 Task: Select the Jordan Time as time zone for the schedule.
Action: Mouse moved to (87, 134)
Screenshot: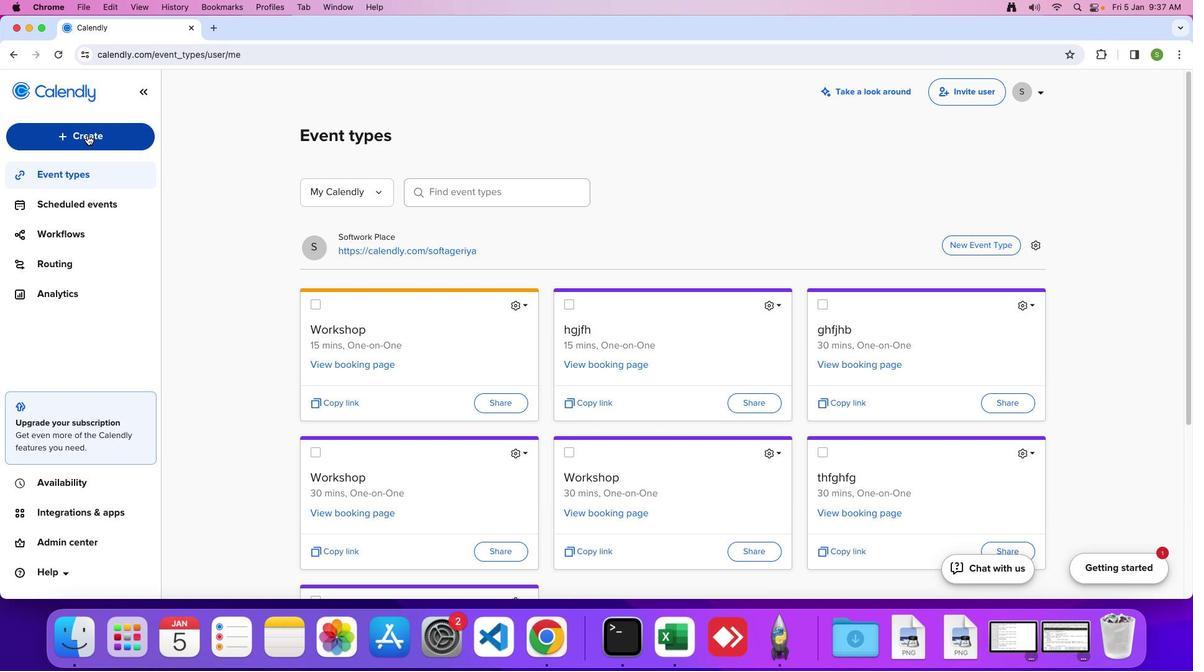 
Action: Mouse pressed left at (87, 134)
Screenshot: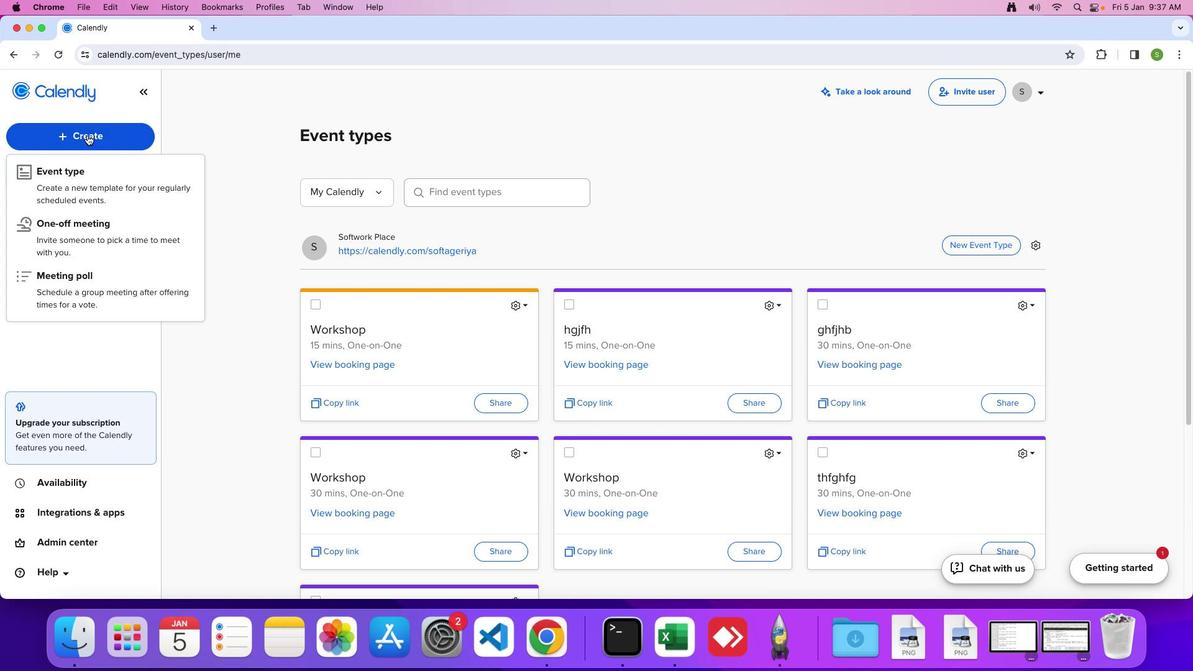 
Action: Mouse moved to (77, 246)
Screenshot: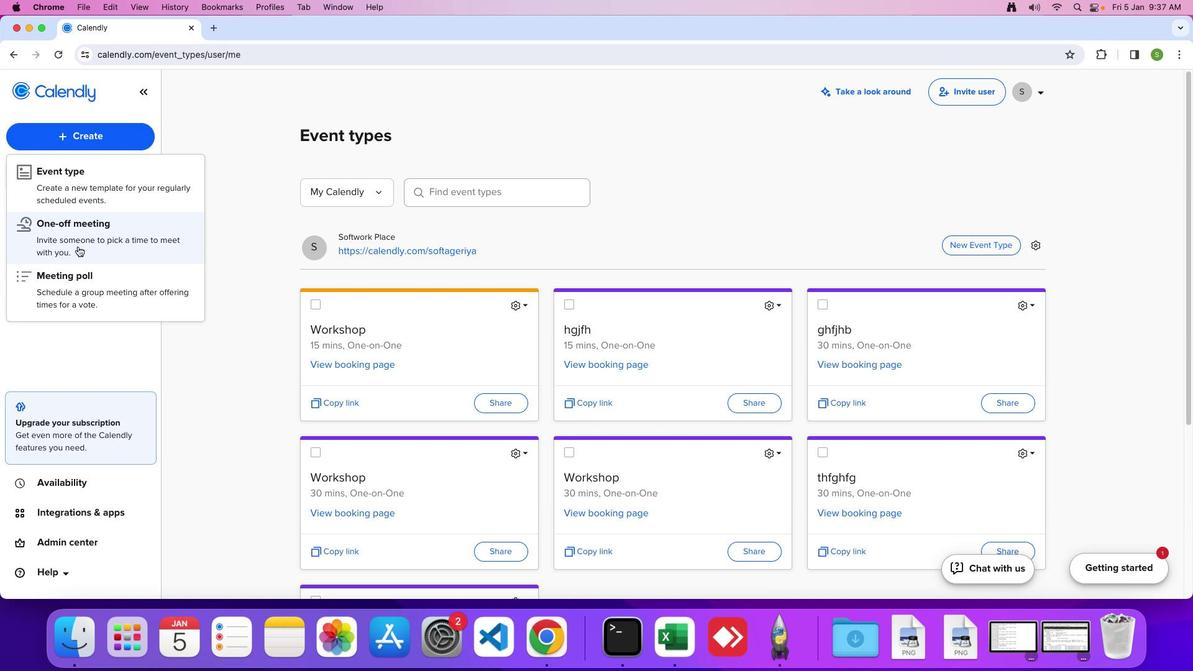 
Action: Mouse pressed left at (77, 246)
Screenshot: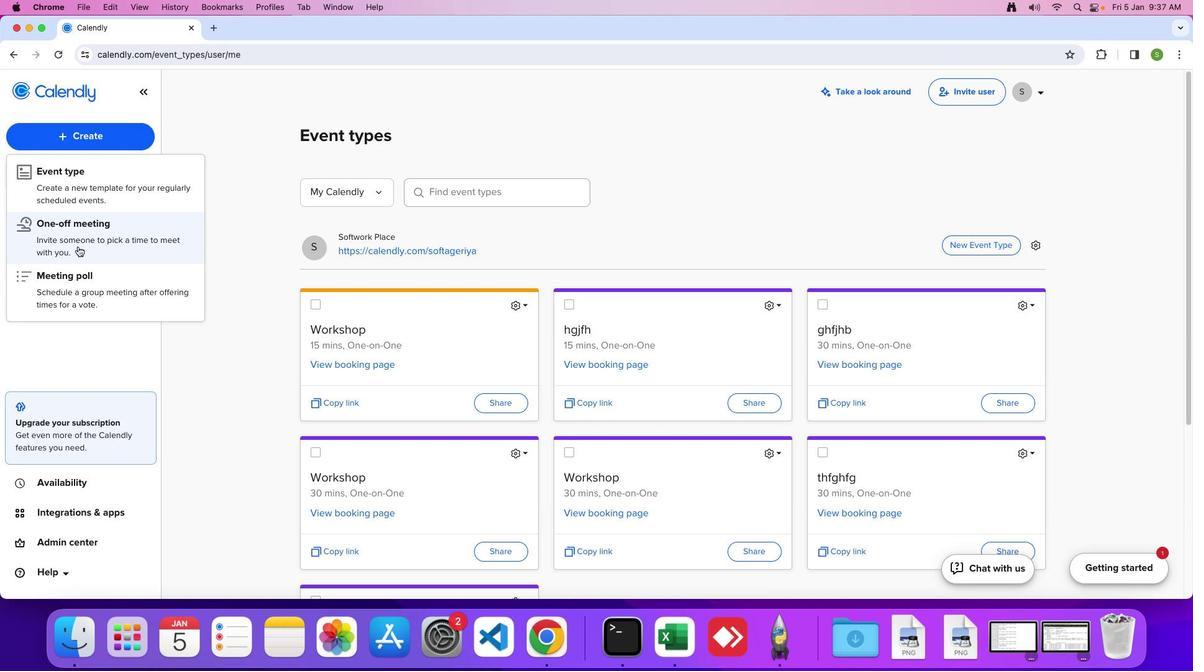 
Action: Mouse moved to (79, 155)
Screenshot: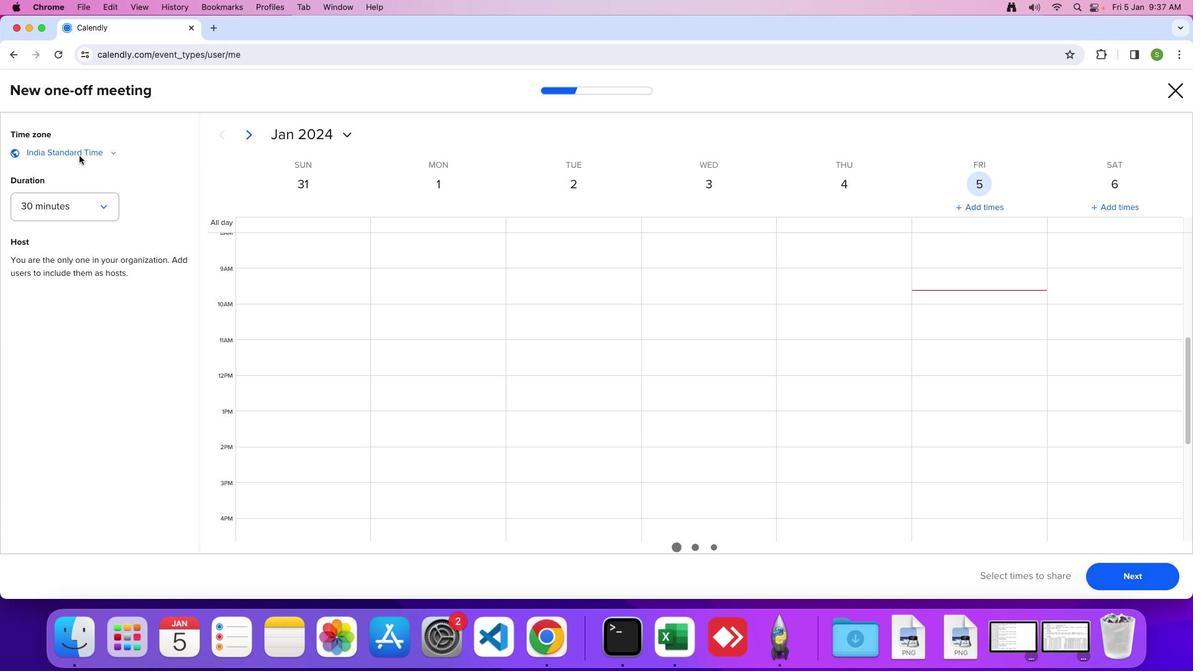 
Action: Mouse pressed left at (79, 155)
Screenshot: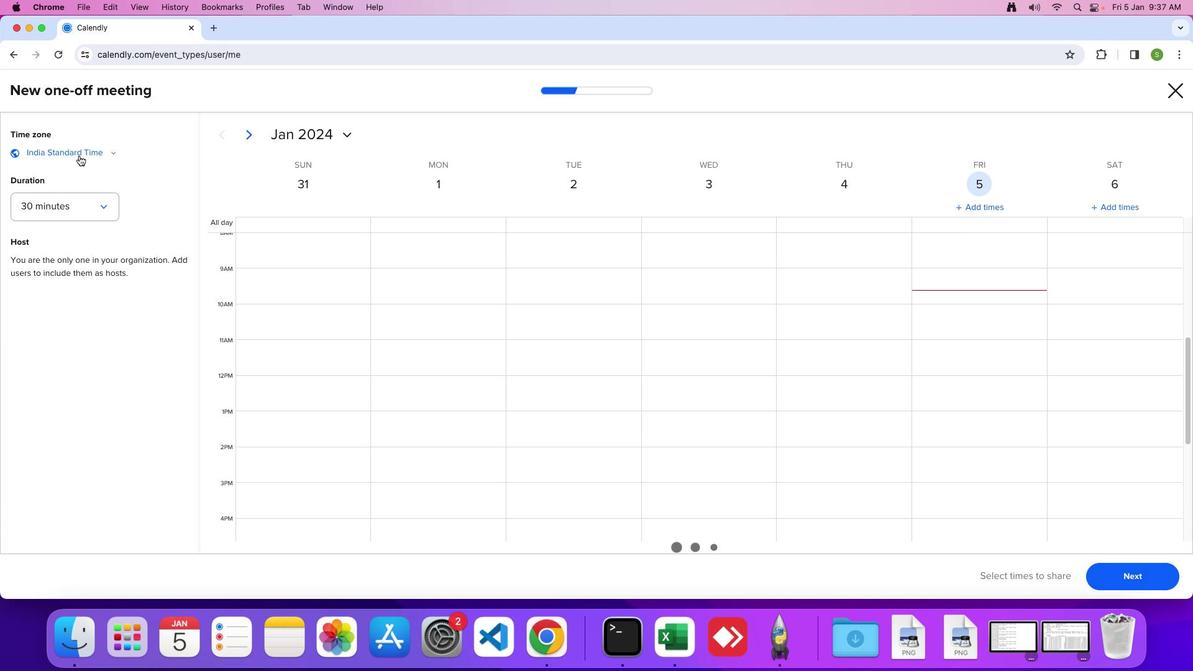 
Action: Mouse moved to (105, 293)
Screenshot: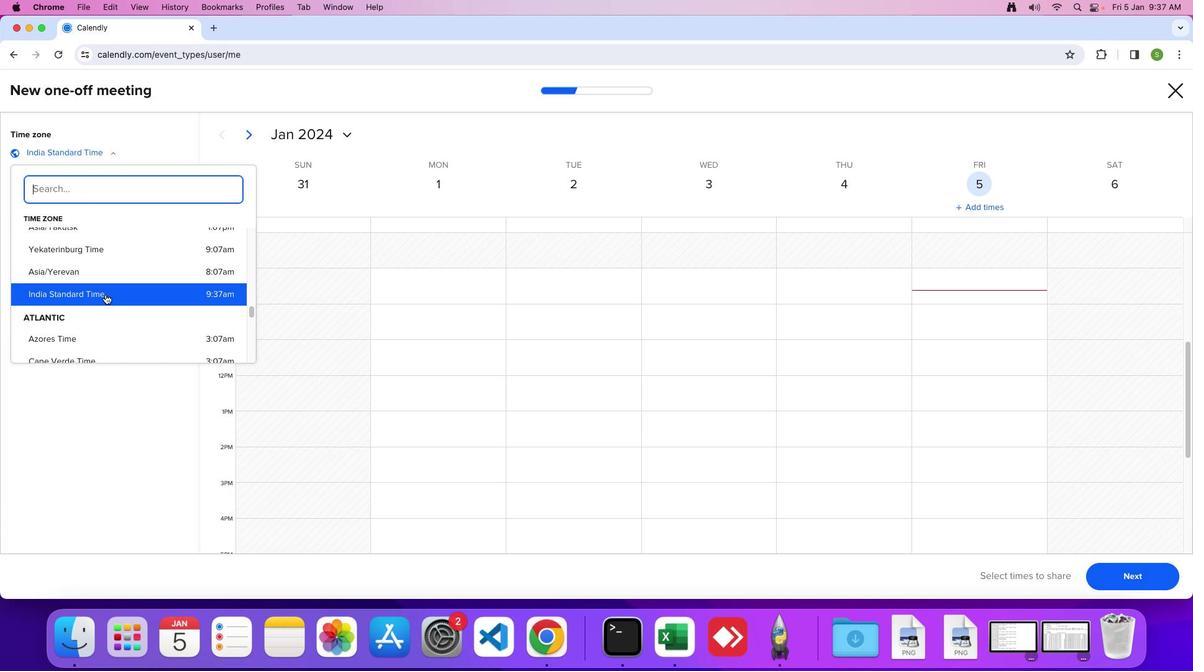 
Action: Mouse scrolled (105, 293) with delta (0, 0)
Screenshot: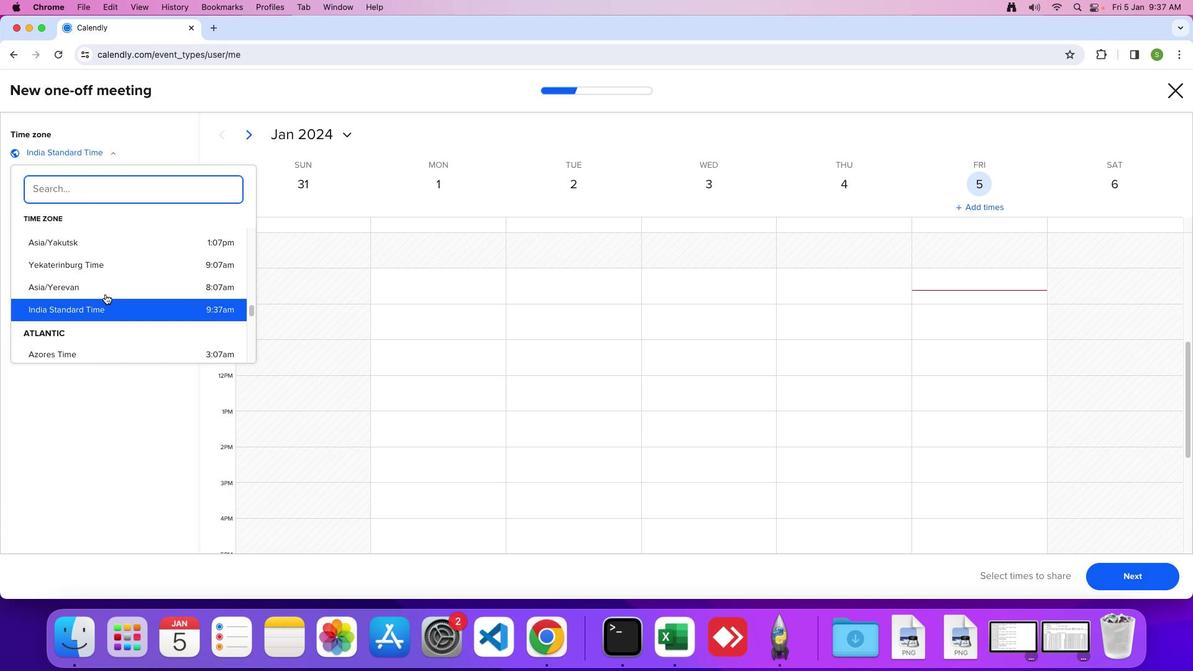 
Action: Mouse scrolled (105, 293) with delta (0, 0)
Screenshot: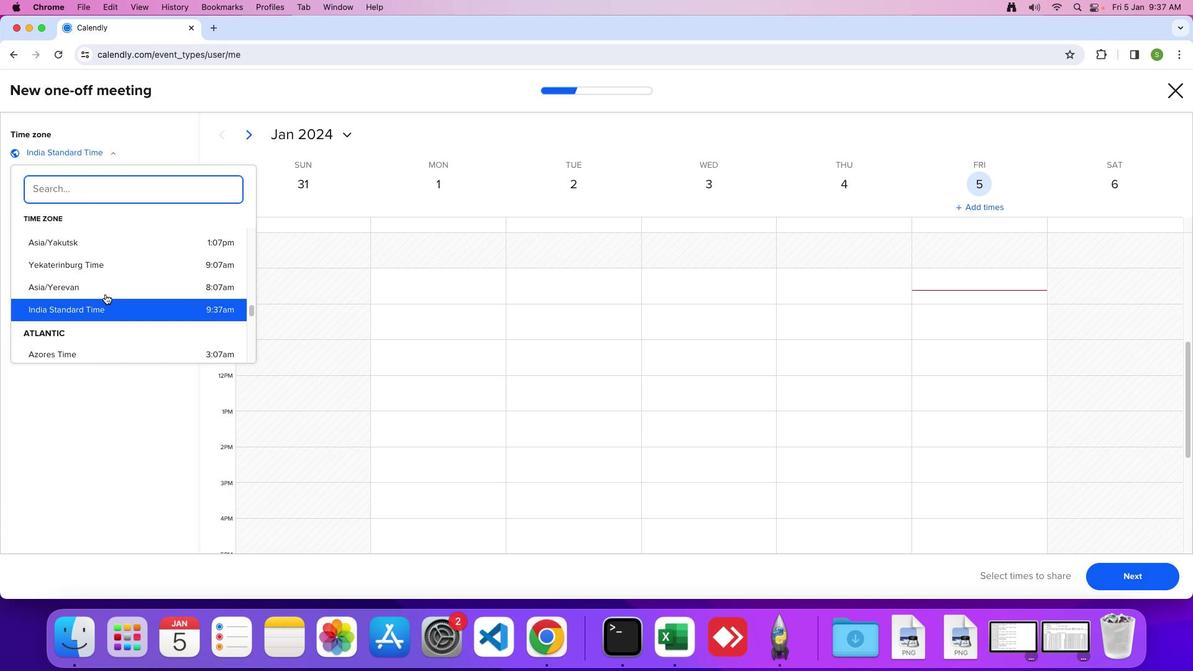 
Action: Mouse scrolled (105, 293) with delta (0, 0)
Screenshot: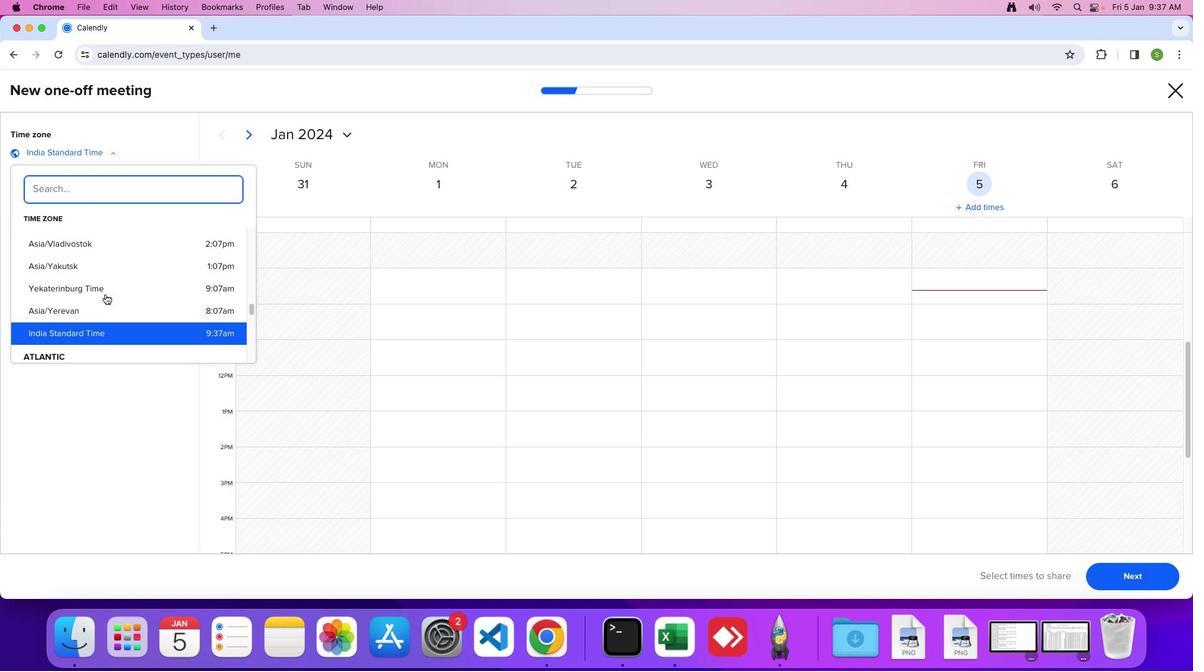 
Action: Mouse scrolled (105, 293) with delta (0, 0)
Screenshot: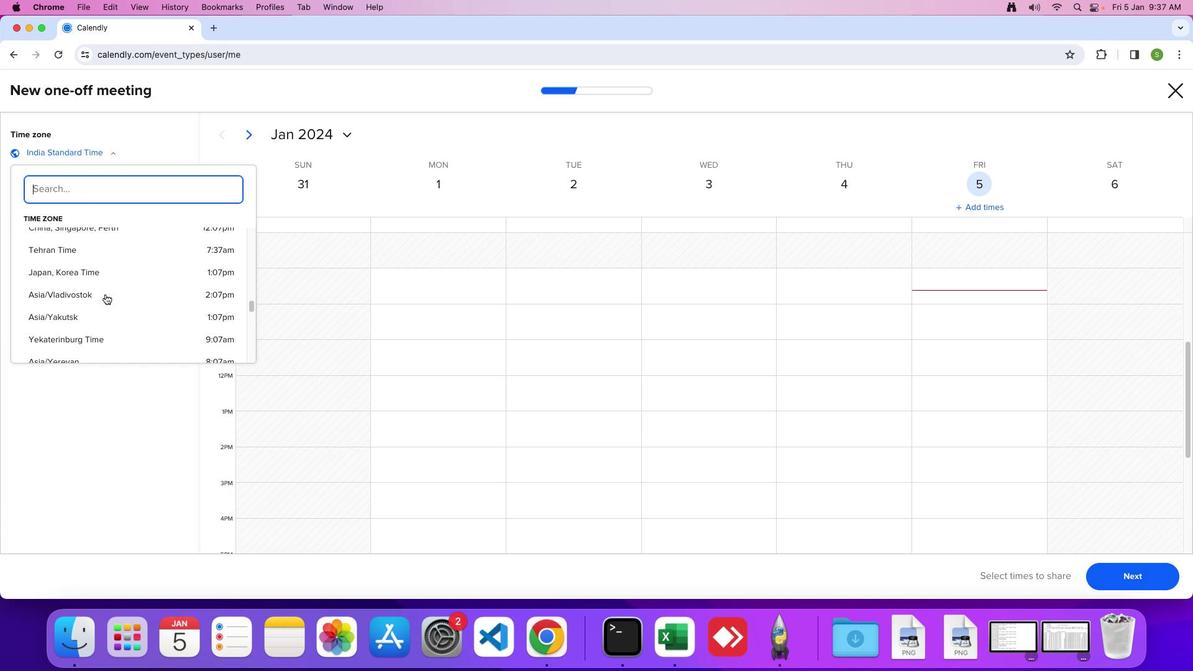 
Action: Mouse scrolled (105, 293) with delta (0, 2)
Screenshot: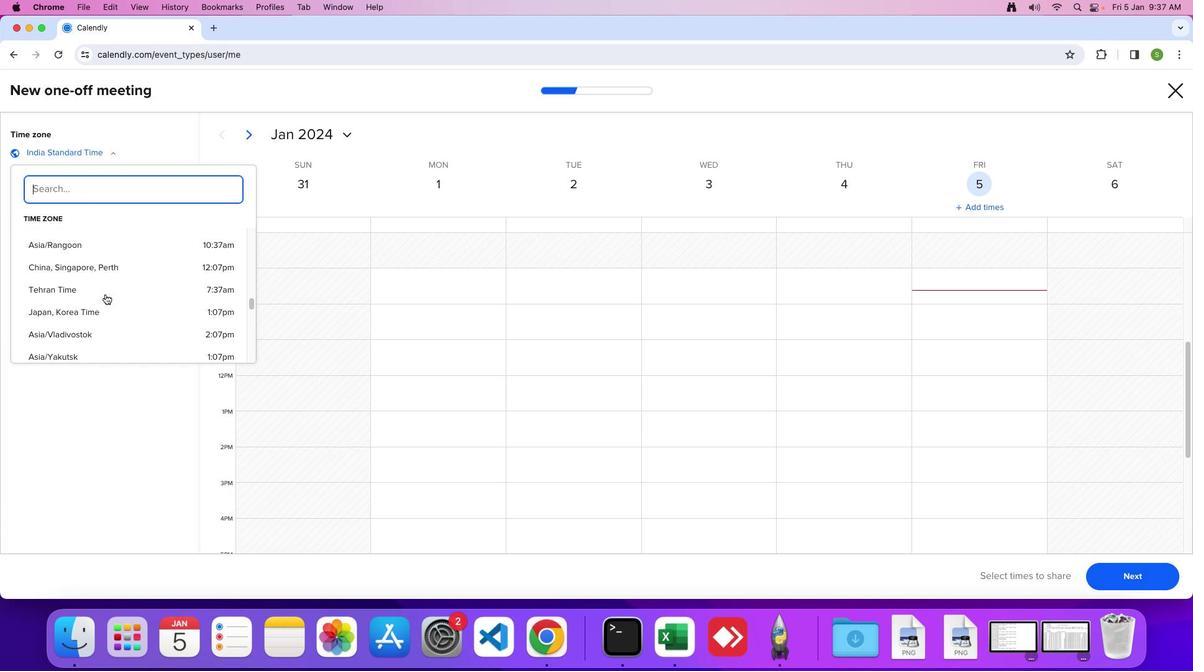 
Action: Mouse scrolled (105, 293) with delta (0, 0)
Screenshot: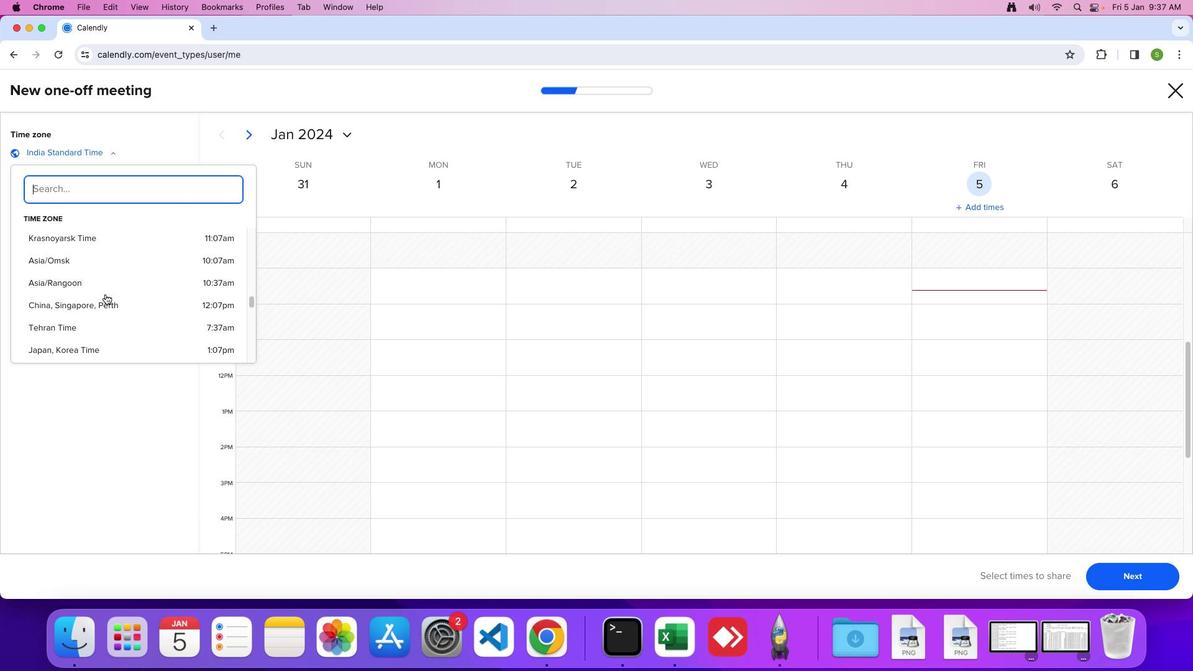 
Action: Mouse scrolled (105, 293) with delta (0, 0)
Screenshot: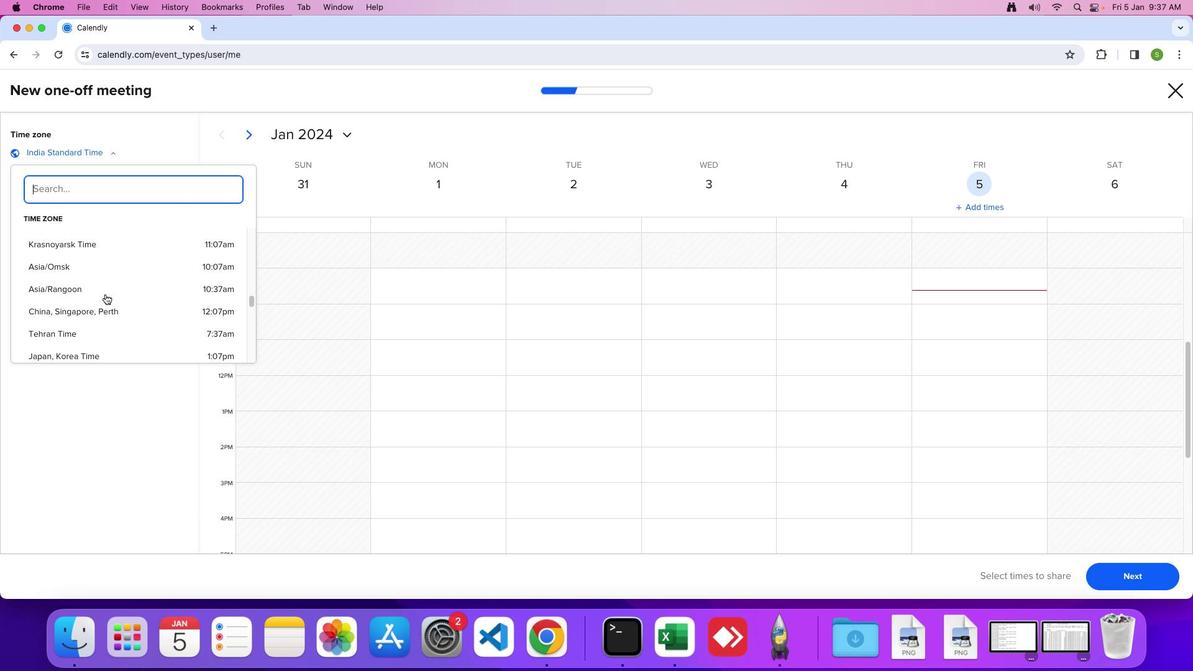 
Action: Mouse scrolled (105, 293) with delta (0, 0)
Screenshot: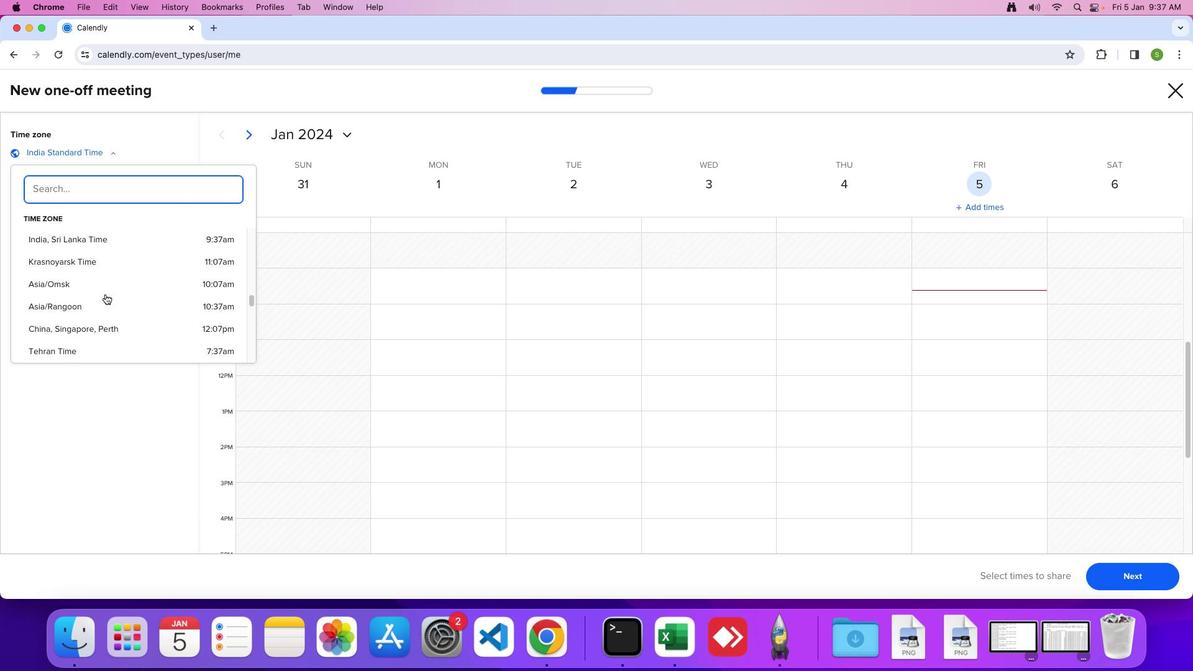 
Action: Mouse scrolled (105, 293) with delta (0, 0)
Screenshot: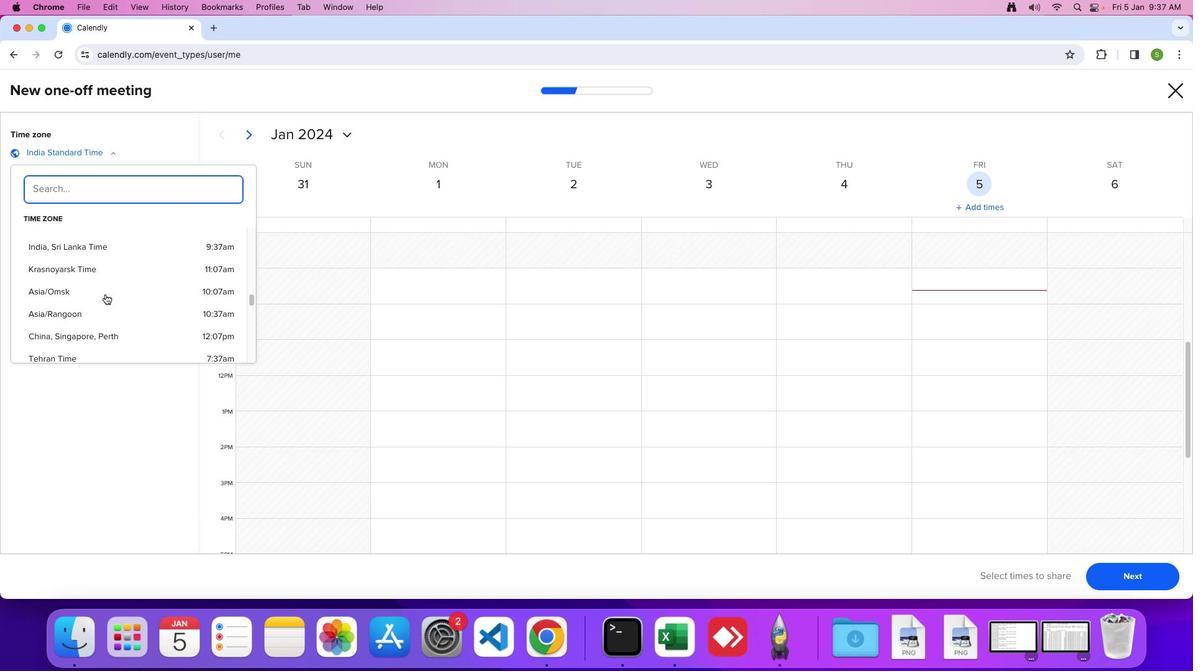 
Action: Mouse scrolled (105, 293) with delta (0, 0)
Screenshot: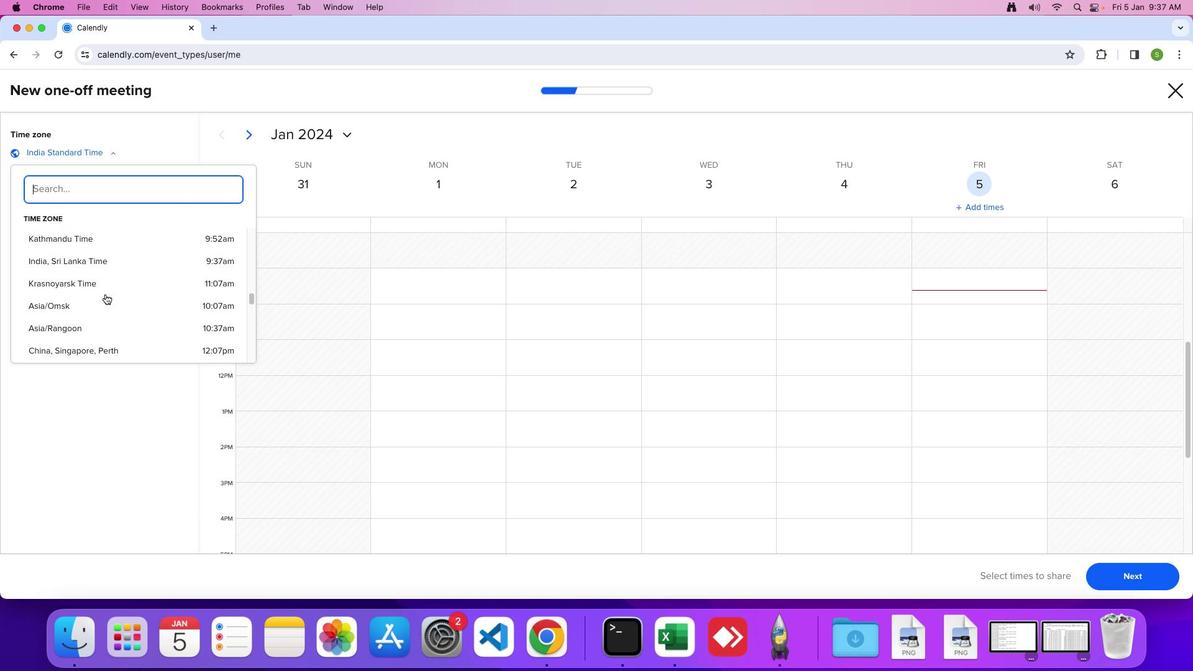 
Action: Mouse scrolled (105, 293) with delta (0, 0)
Screenshot: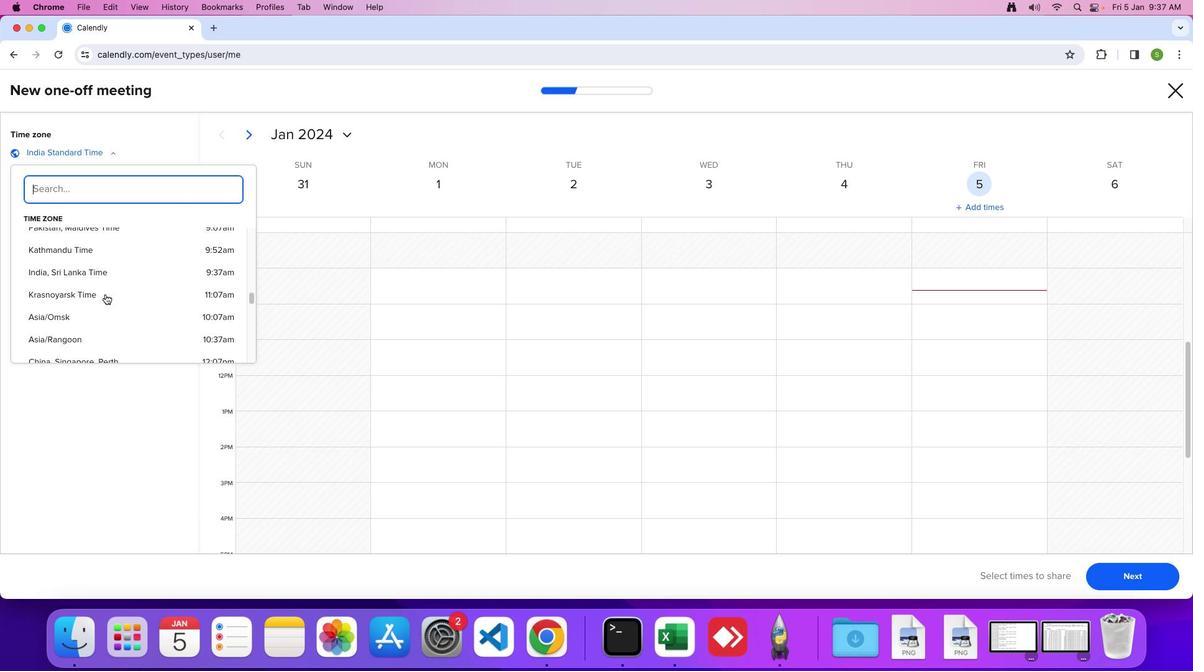 
Action: Mouse scrolled (105, 293) with delta (0, 0)
Screenshot: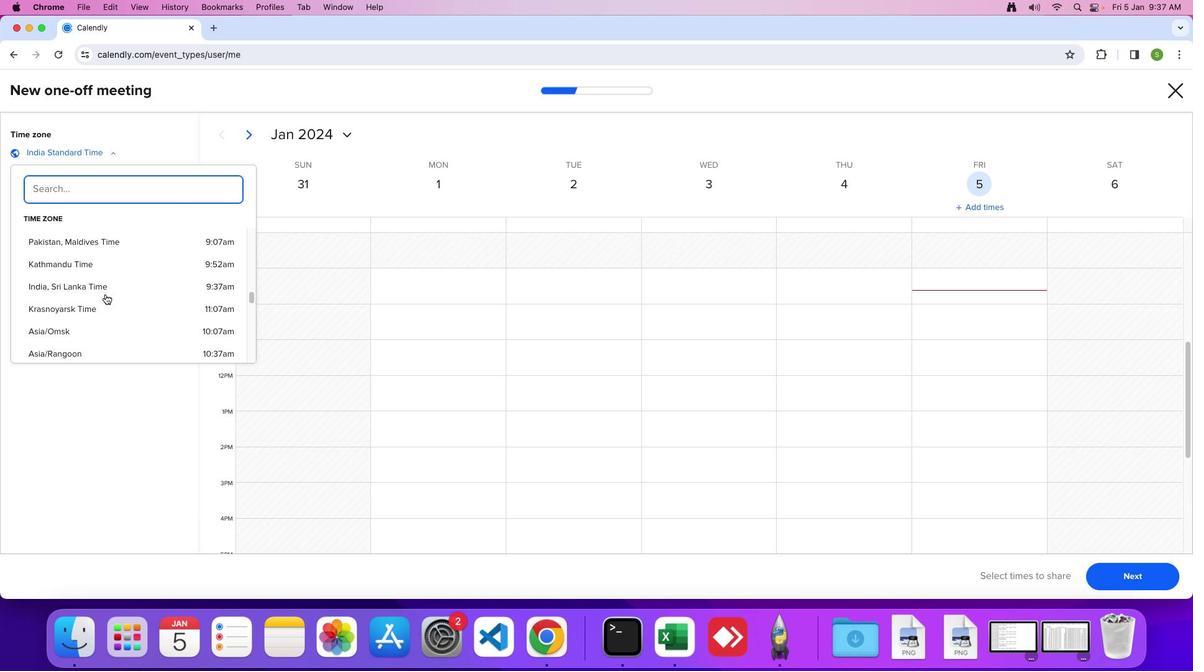 
Action: Mouse scrolled (105, 293) with delta (0, 0)
Screenshot: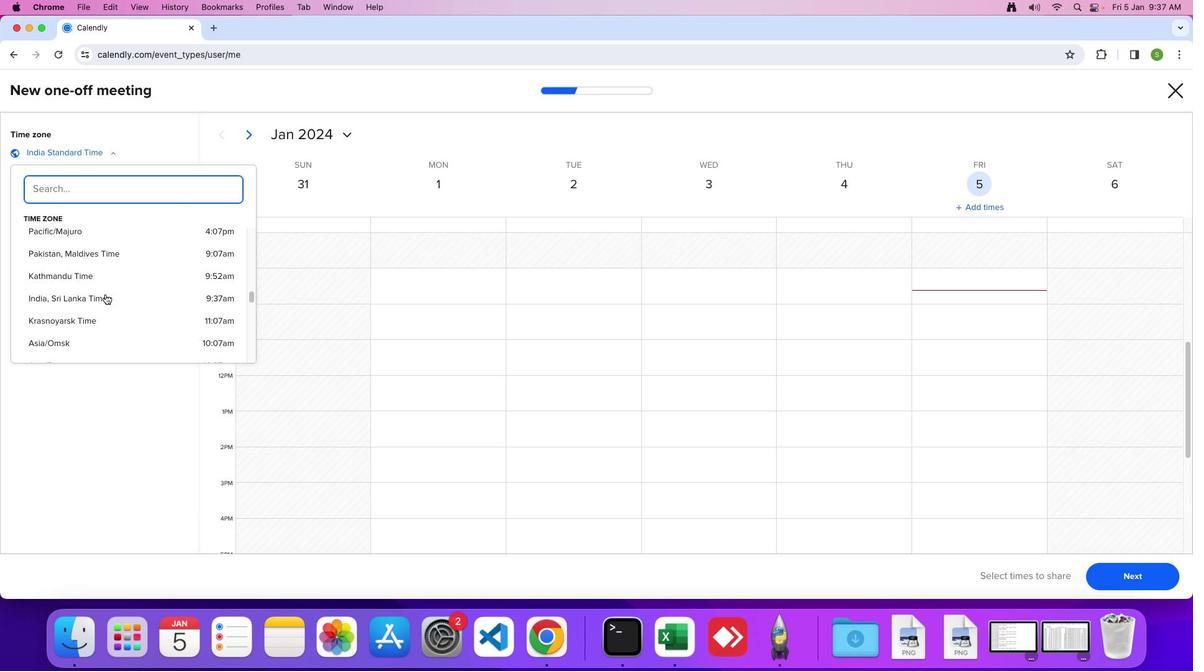 
Action: Mouse scrolled (105, 293) with delta (0, 0)
Screenshot: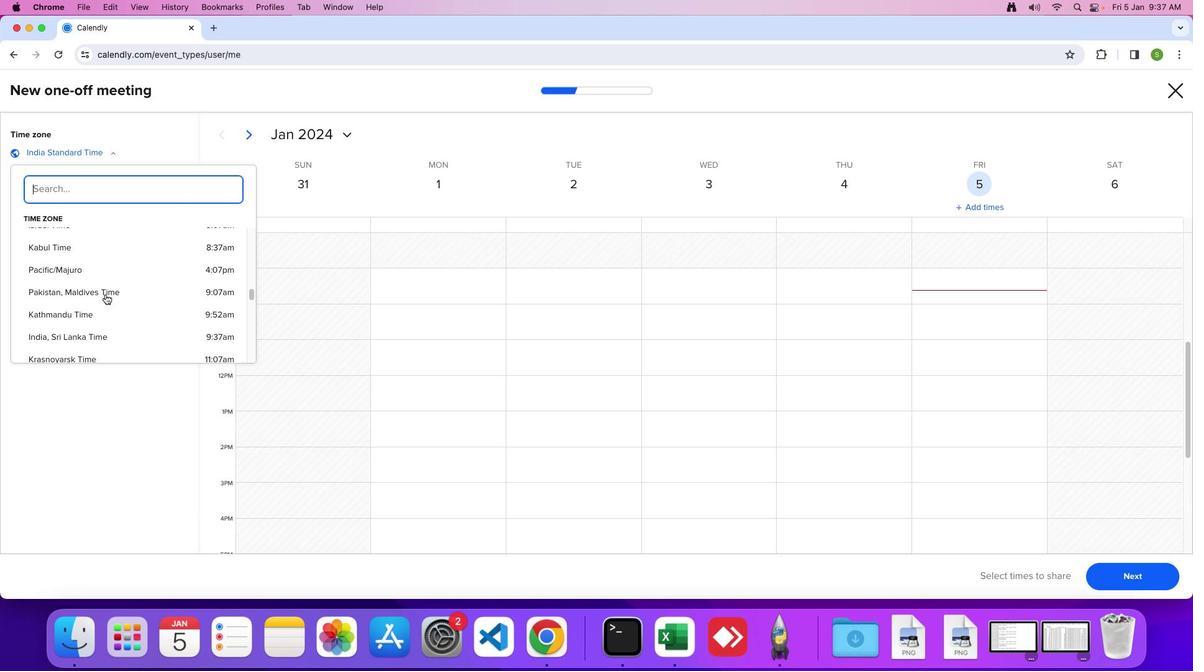
Action: Mouse scrolled (105, 293) with delta (0, 0)
Screenshot: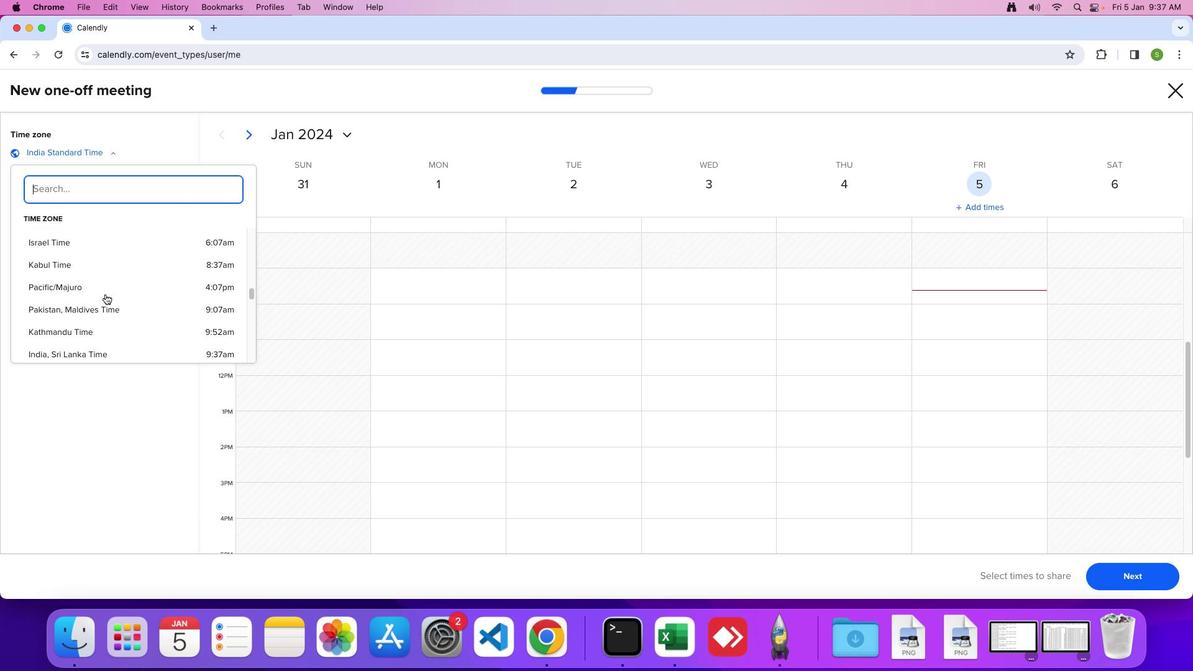 
Action: Mouse scrolled (105, 293) with delta (0, 2)
Screenshot: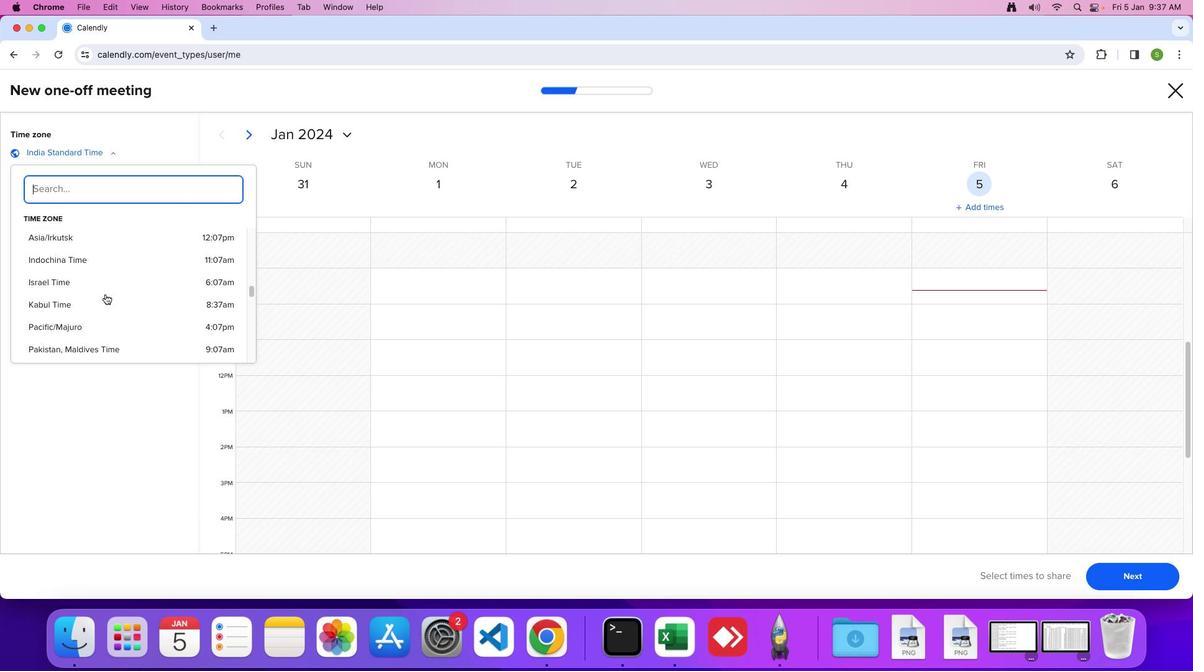 
Action: Mouse scrolled (105, 293) with delta (0, 0)
Screenshot: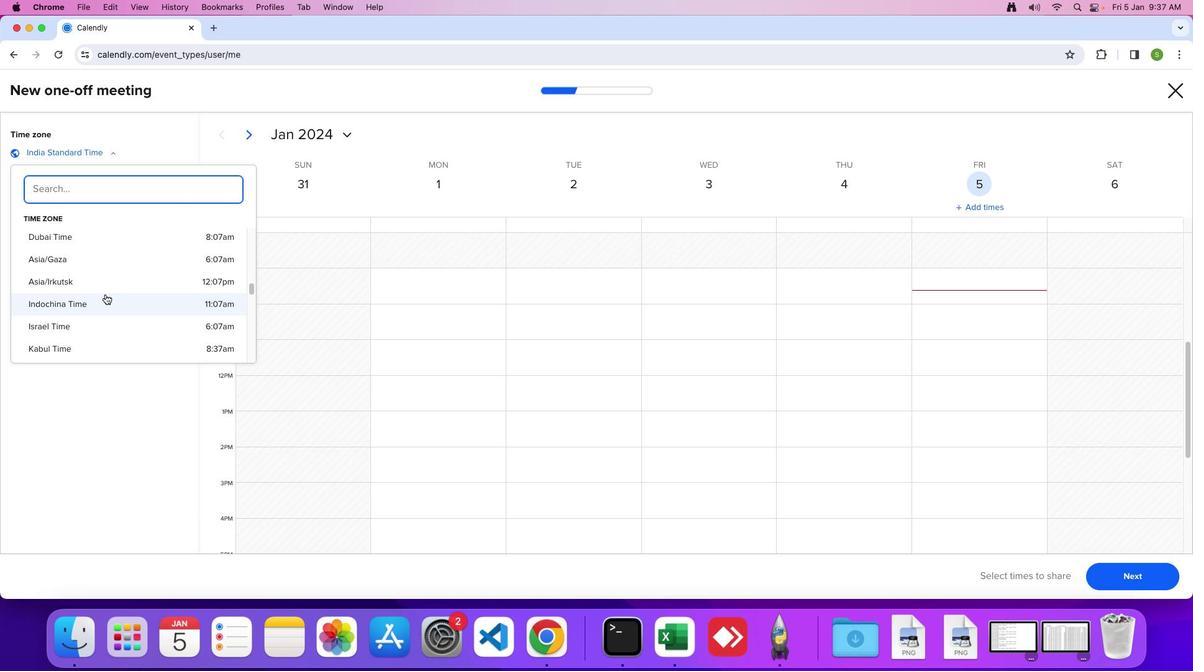 
Action: Mouse scrolled (105, 293) with delta (0, 0)
Screenshot: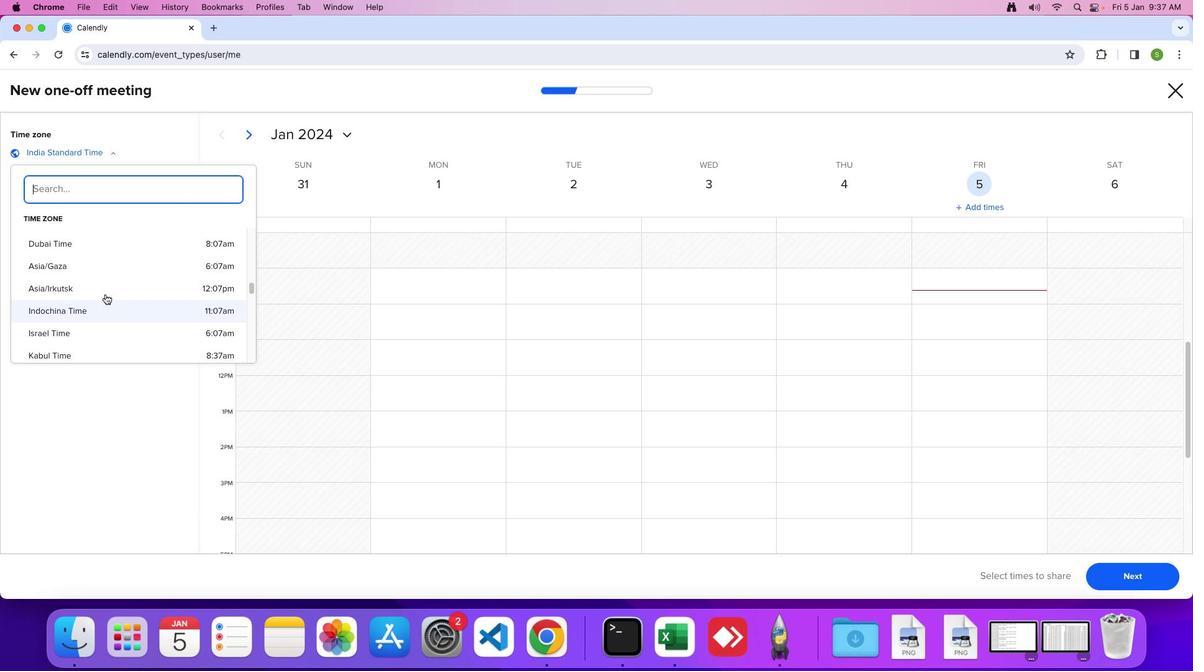 
Action: Mouse scrolled (105, 293) with delta (0, 0)
Screenshot: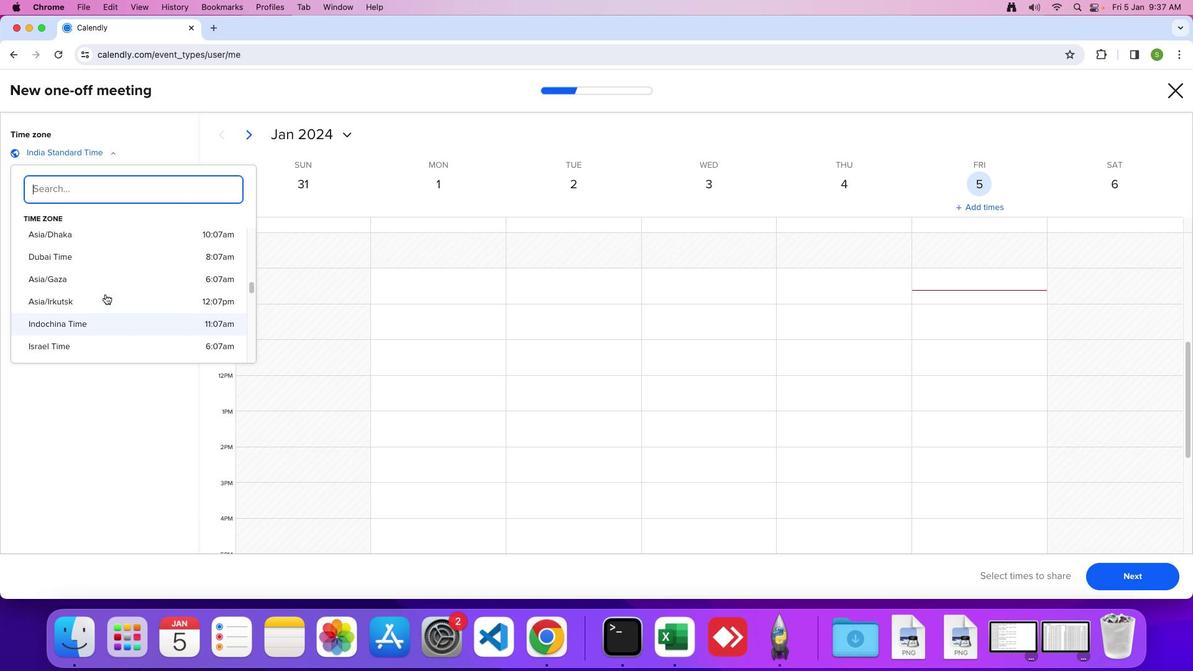 
Action: Mouse scrolled (105, 293) with delta (0, 1)
Screenshot: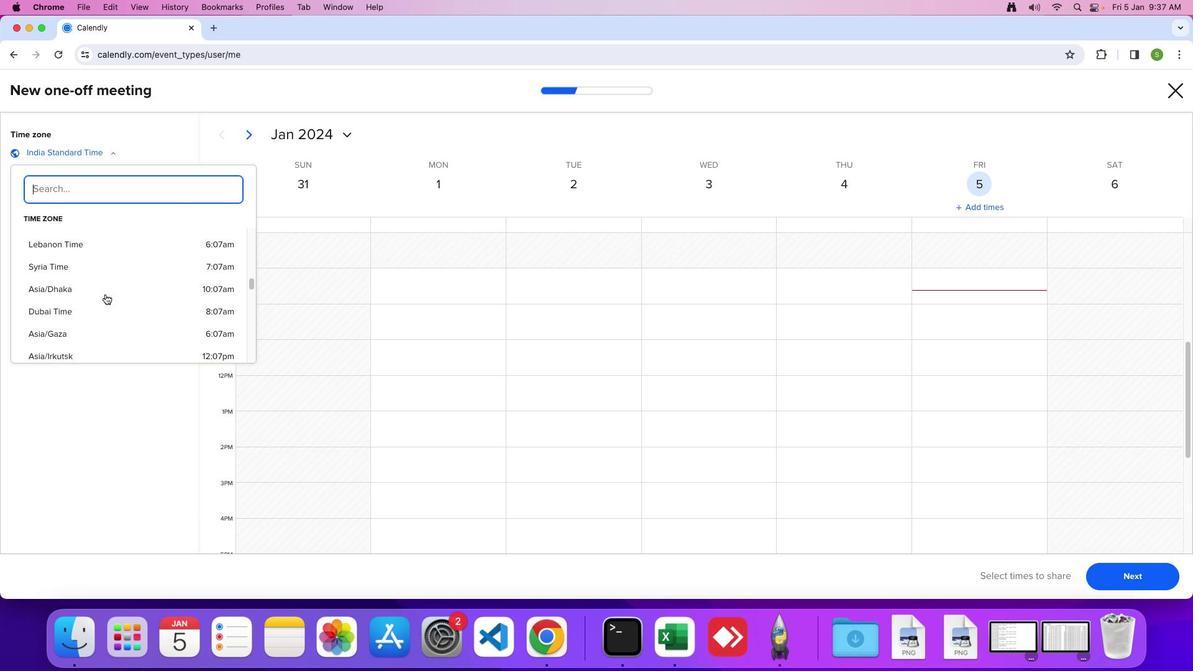 
Action: Mouse scrolled (105, 293) with delta (0, 0)
Screenshot: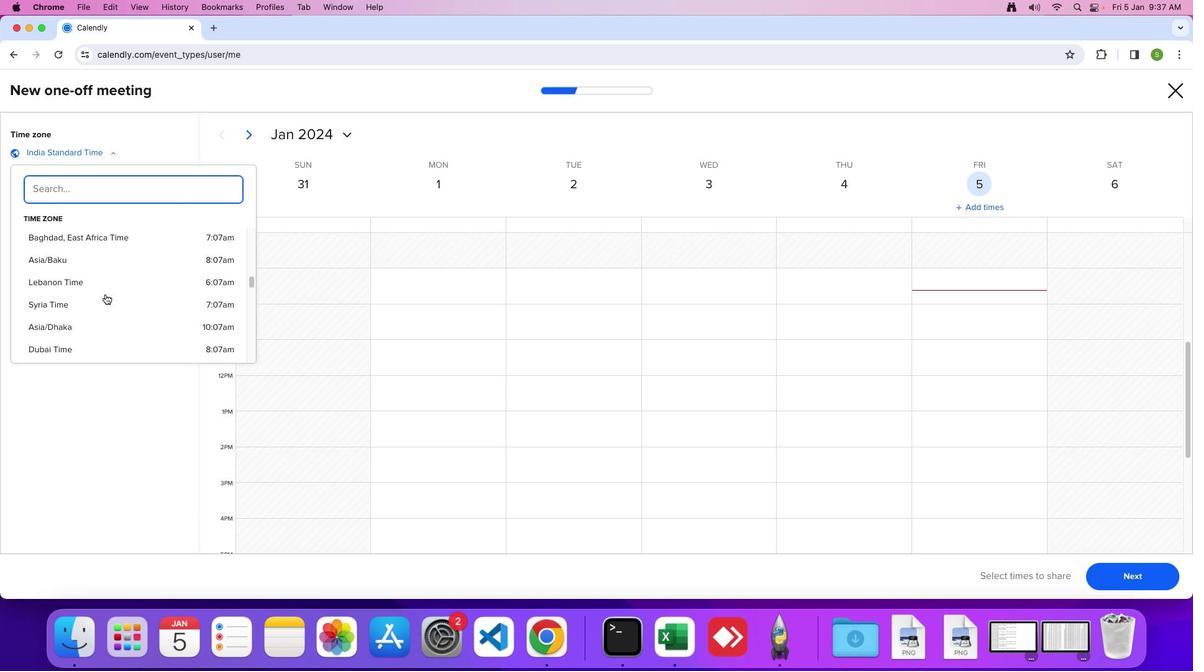 
Action: Mouse scrolled (105, 293) with delta (0, 0)
Screenshot: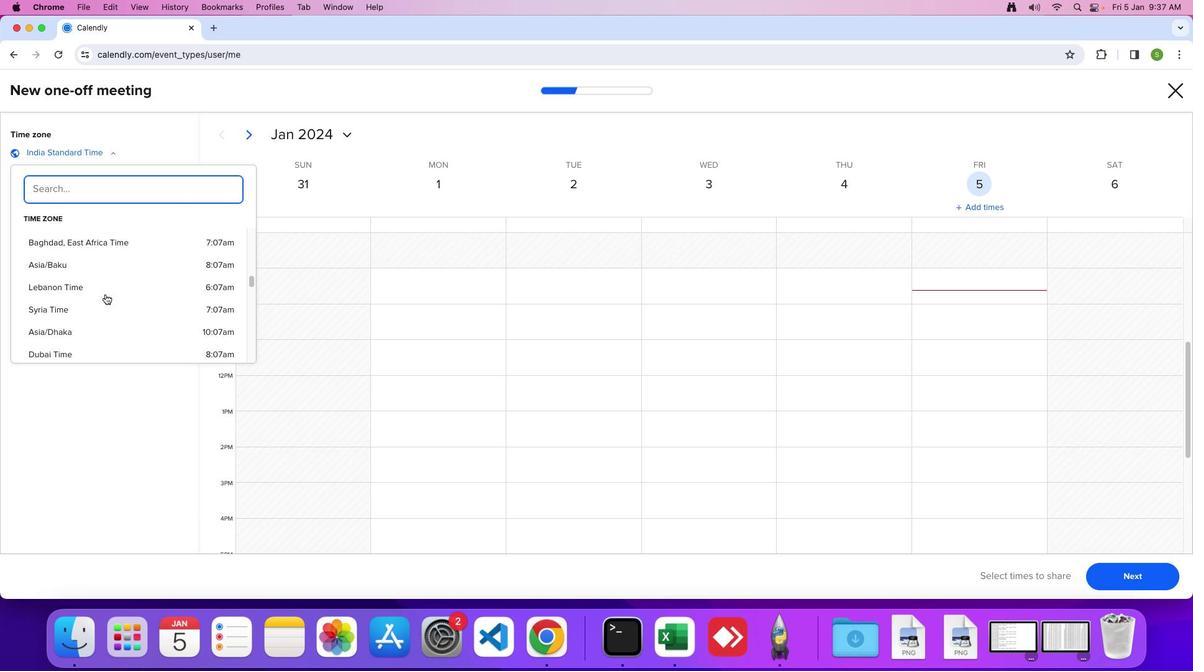 
Action: Mouse scrolled (105, 293) with delta (0, 0)
Screenshot: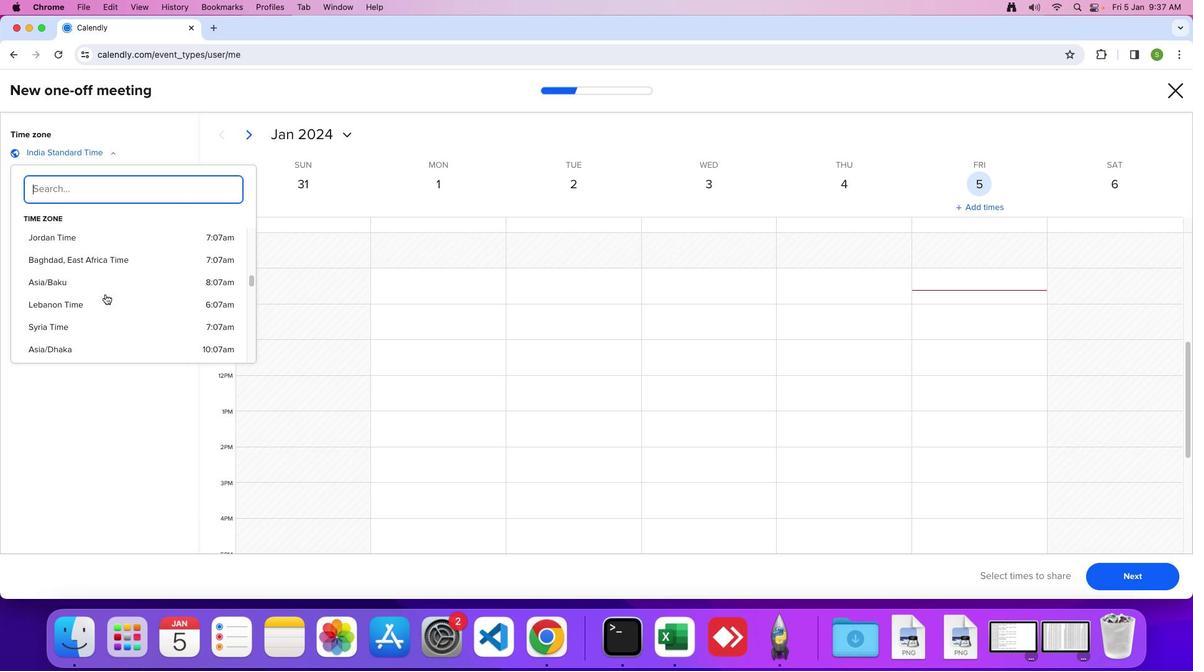 
Action: Mouse scrolled (105, 293) with delta (0, 0)
Screenshot: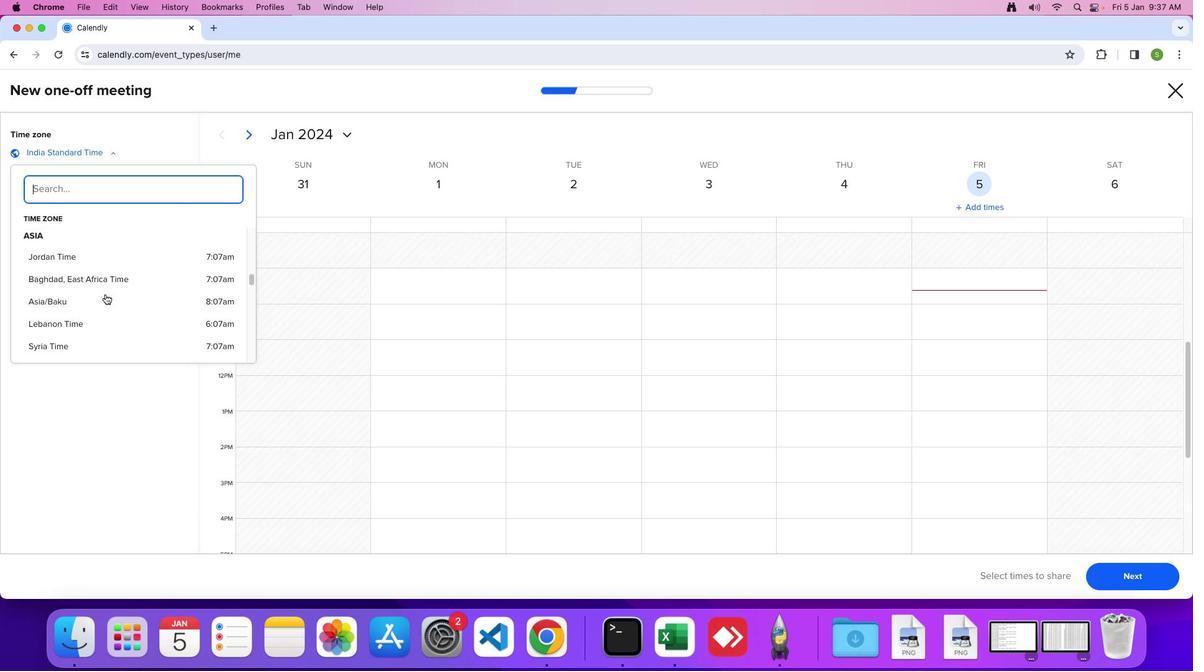 
Action: Mouse scrolled (105, 293) with delta (0, 1)
Screenshot: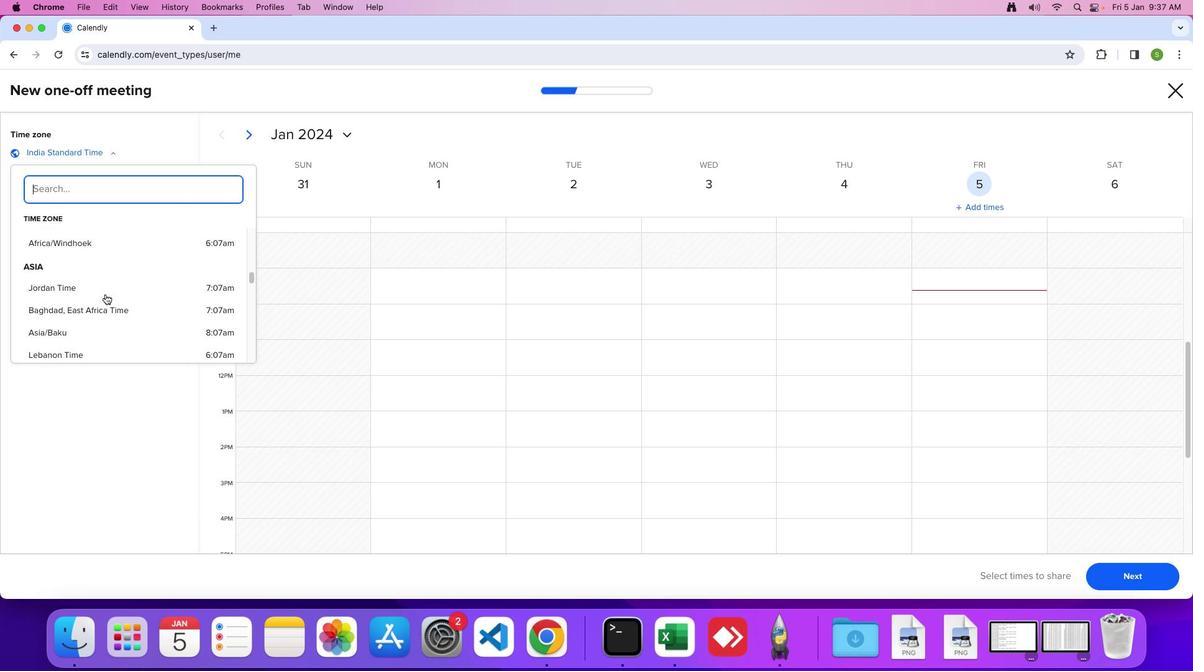 
Action: Mouse scrolled (105, 293) with delta (0, 0)
Screenshot: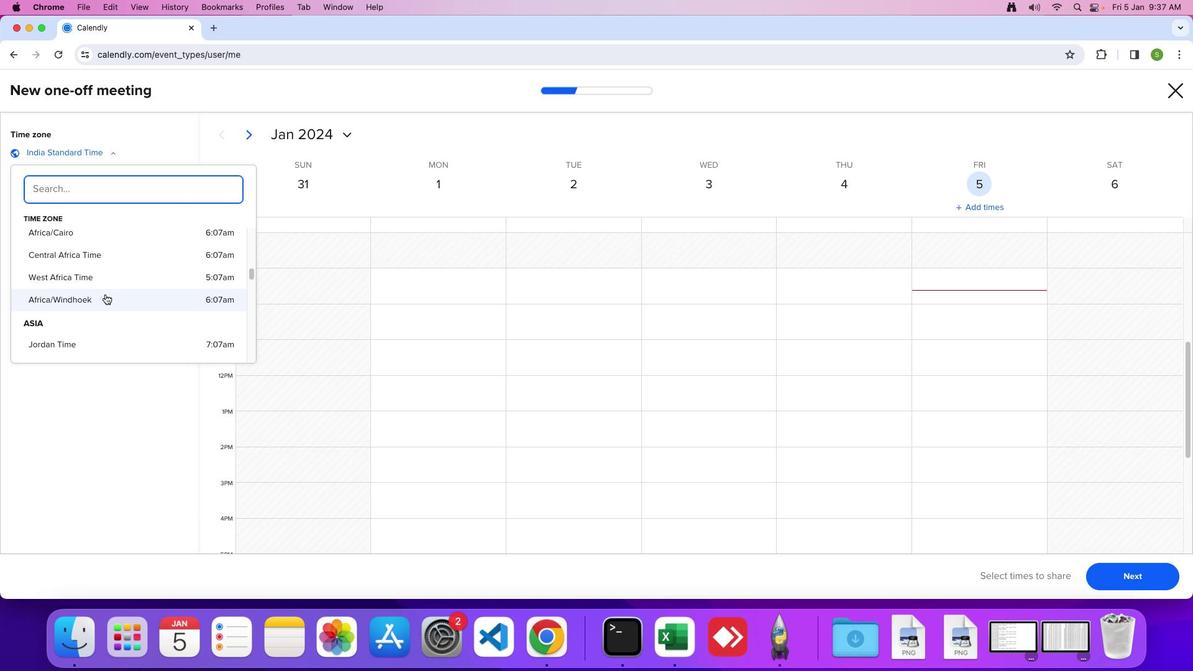 
Action: Mouse scrolled (105, 293) with delta (0, 0)
Screenshot: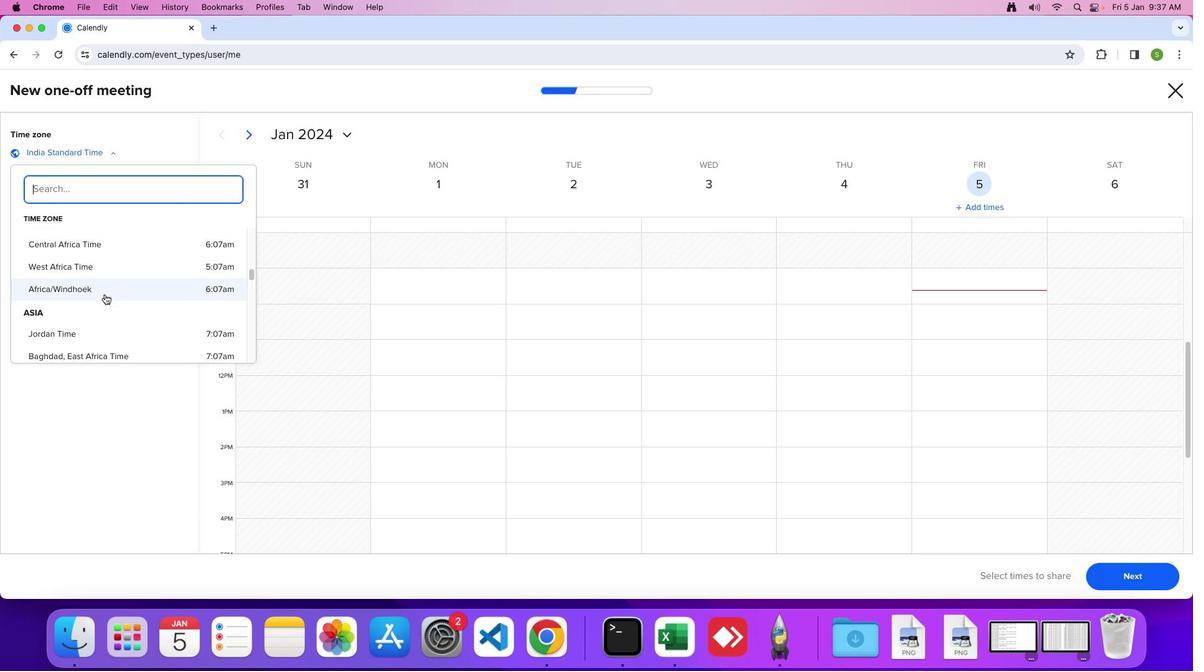 
Action: Mouse moved to (69, 324)
Screenshot: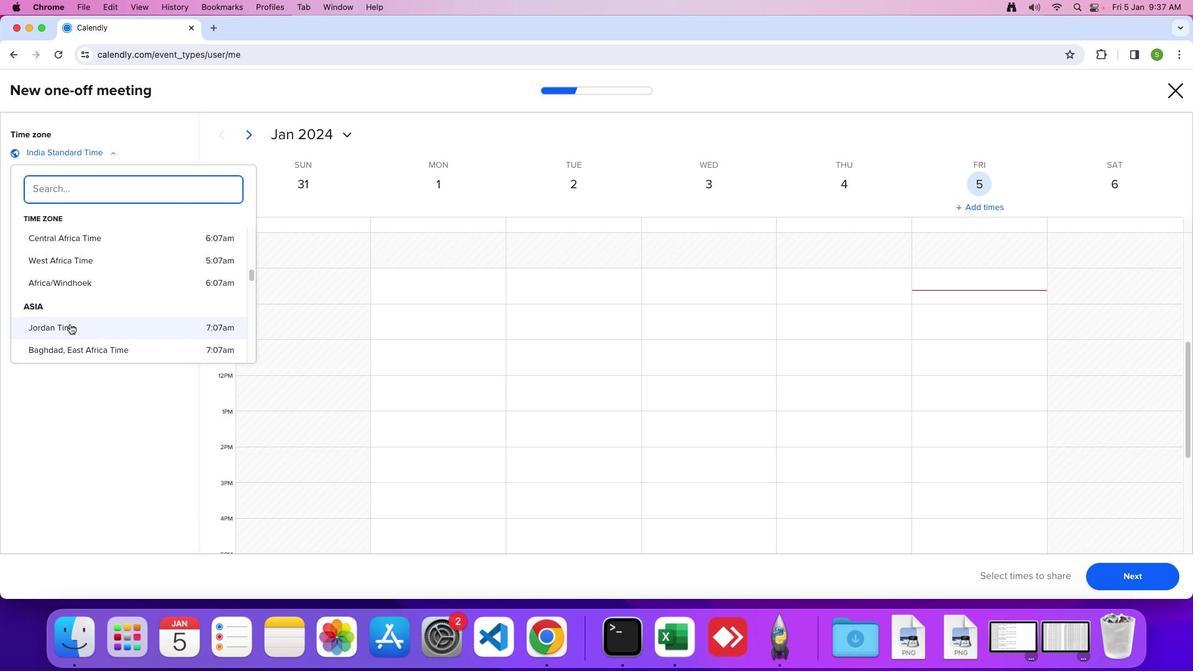 
Action: Mouse pressed left at (69, 324)
Screenshot: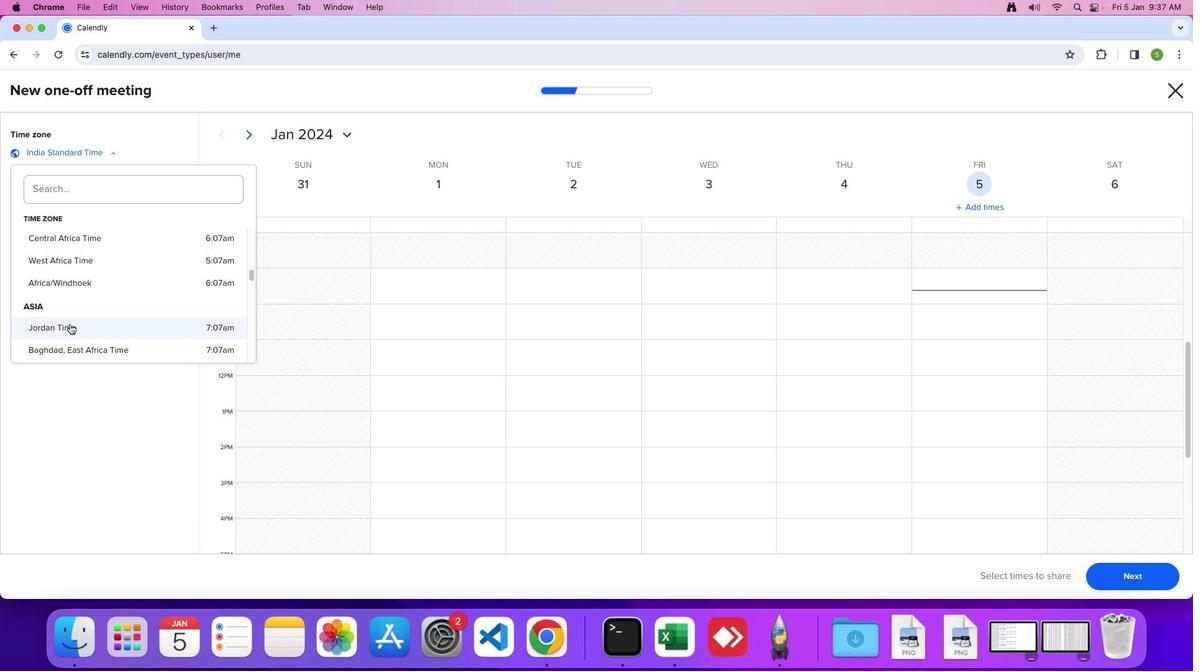 
